 Task: Enable the video filter "High-Quality 3D Denoiser filter" in the video filter module.
Action: Mouse moved to (115, 15)
Screenshot: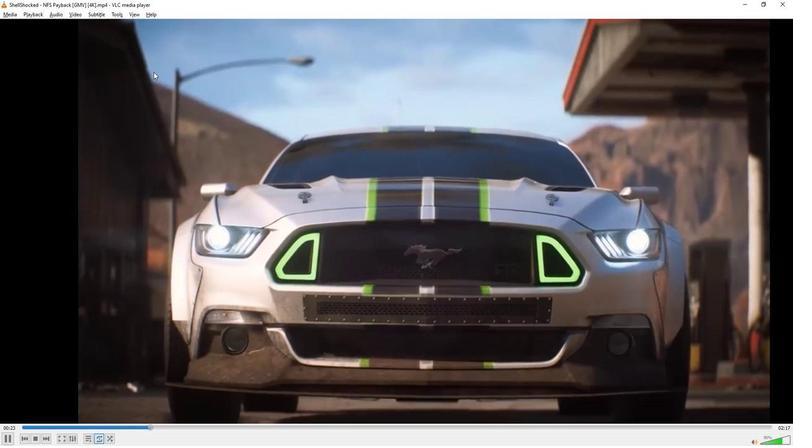 
Action: Mouse pressed left at (115, 15)
Screenshot: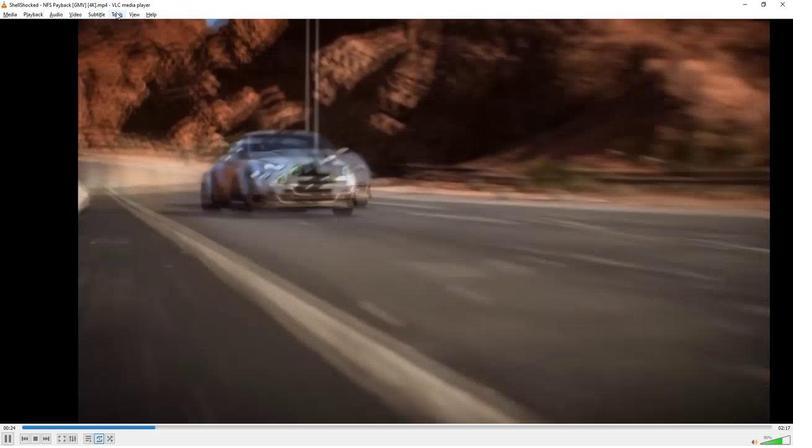 
Action: Mouse moved to (137, 114)
Screenshot: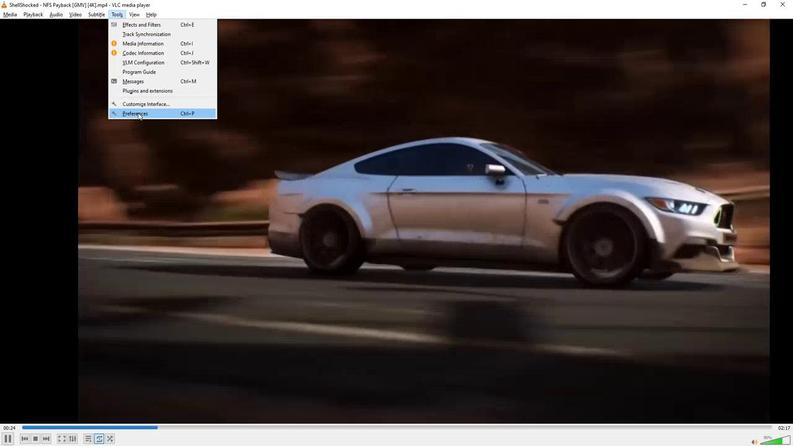
Action: Mouse pressed left at (137, 114)
Screenshot: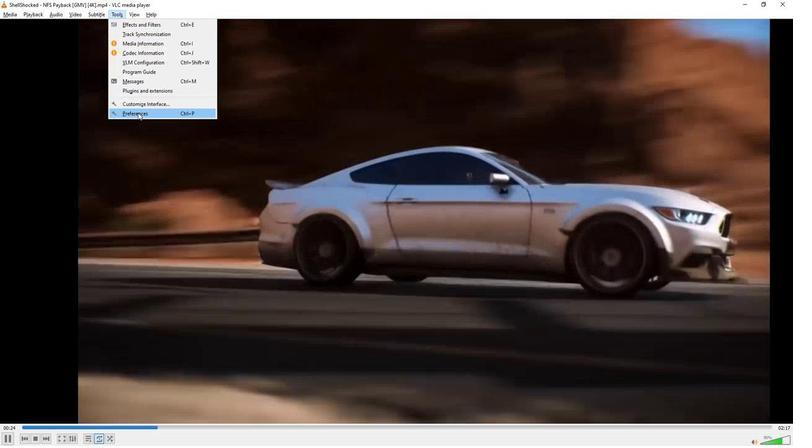 
Action: Mouse moved to (220, 305)
Screenshot: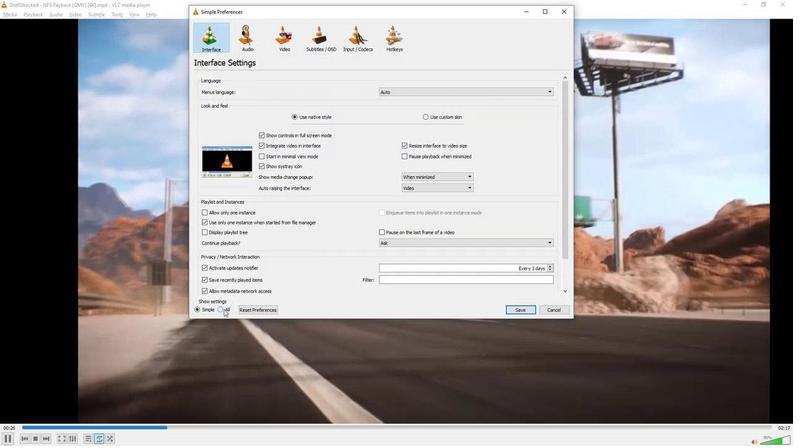 
Action: Mouse pressed left at (220, 305)
Screenshot: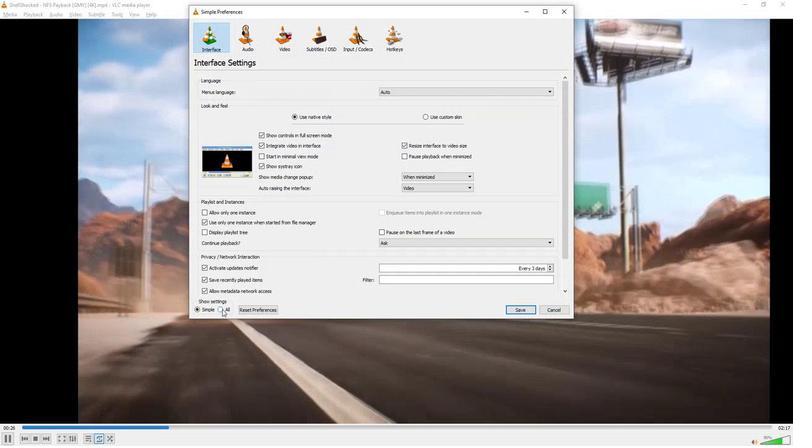 
Action: Mouse moved to (255, 233)
Screenshot: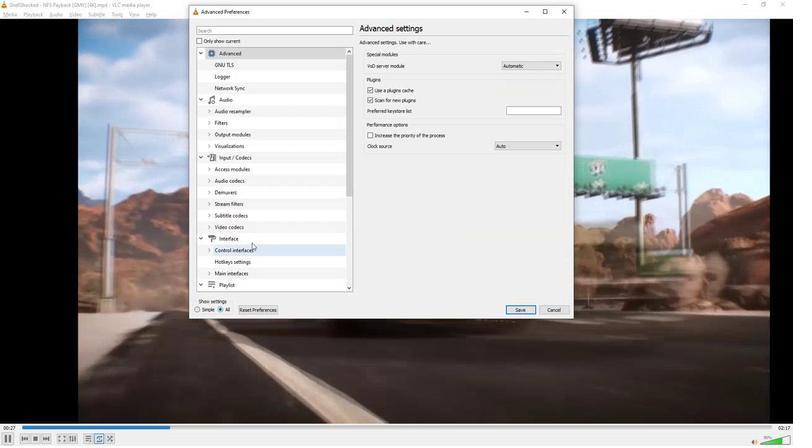 
Action: Mouse scrolled (255, 233) with delta (0, 0)
Screenshot: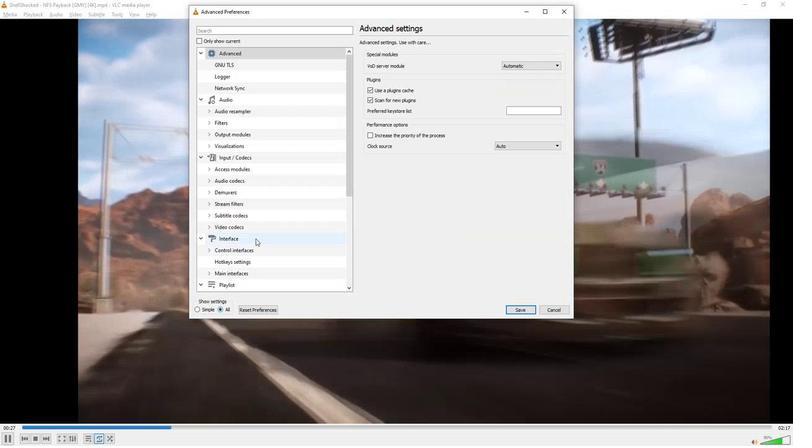 
Action: Mouse scrolled (255, 233) with delta (0, 0)
Screenshot: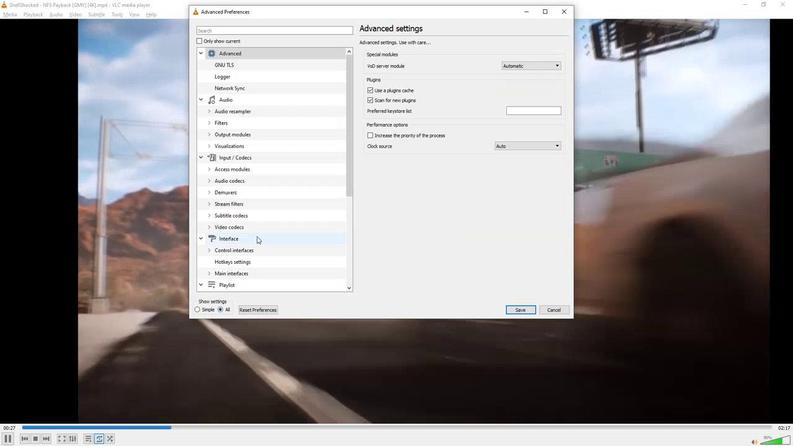
Action: Mouse scrolled (255, 233) with delta (0, 0)
Screenshot: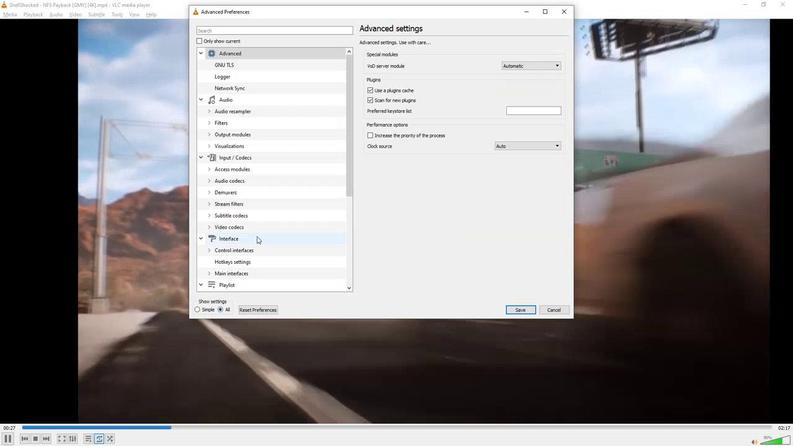 
Action: Mouse scrolled (255, 233) with delta (0, 0)
Screenshot: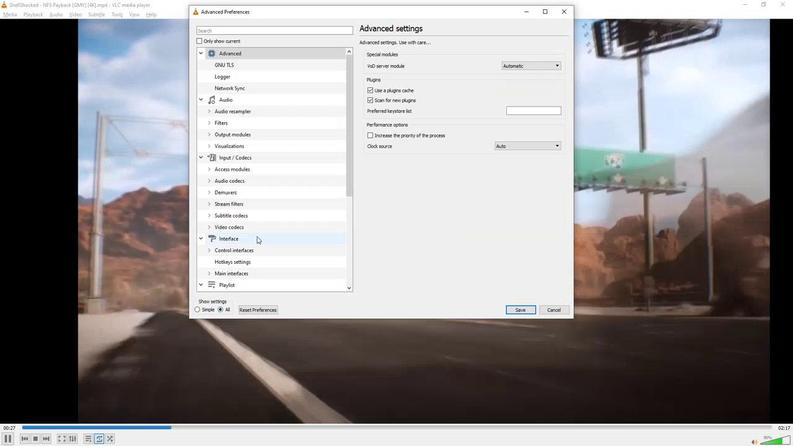 
Action: Mouse scrolled (255, 233) with delta (0, 0)
Screenshot: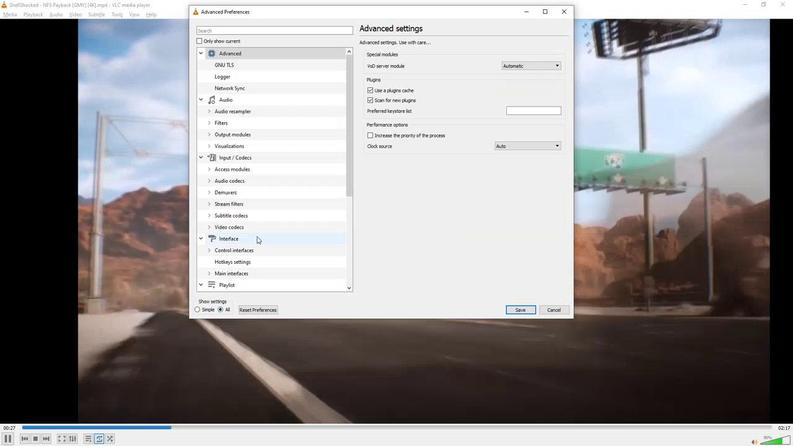 
Action: Mouse scrolled (255, 233) with delta (0, 0)
Screenshot: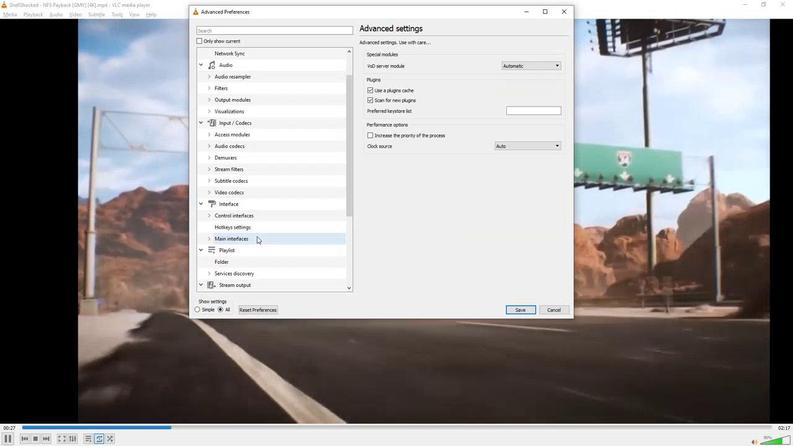 
Action: Mouse scrolled (255, 233) with delta (0, 0)
Screenshot: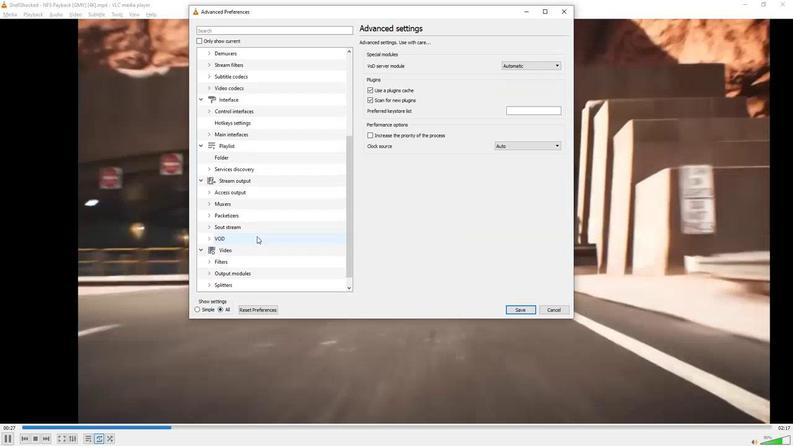 
Action: Mouse scrolled (255, 233) with delta (0, 0)
Screenshot: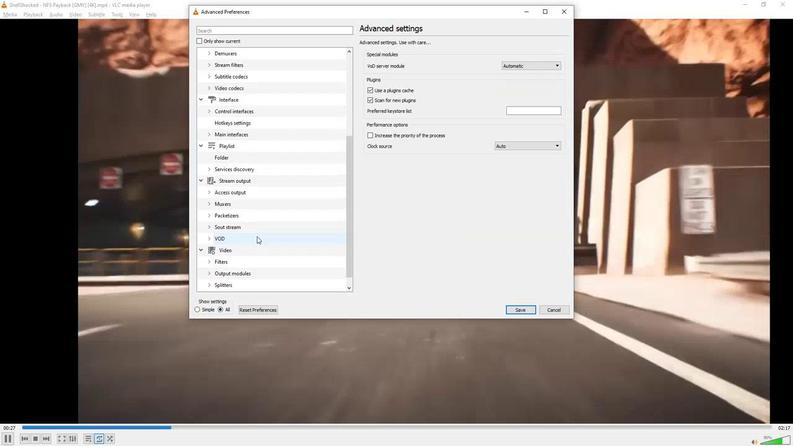 
Action: Mouse moved to (233, 246)
Screenshot: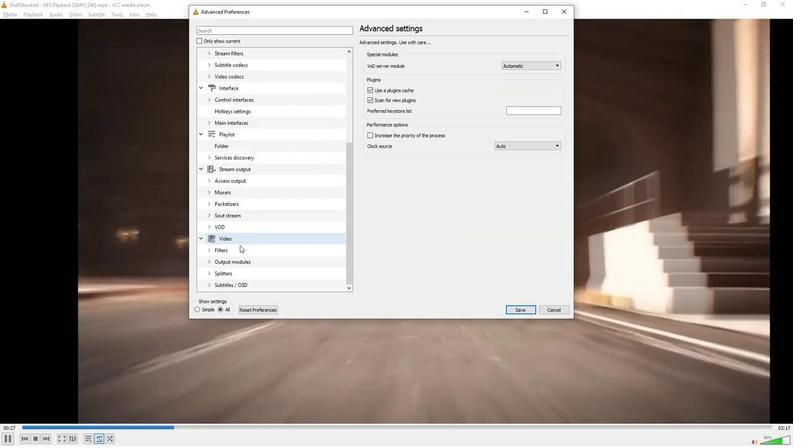 
Action: Mouse pressed left at (233, 246)
Screenshot: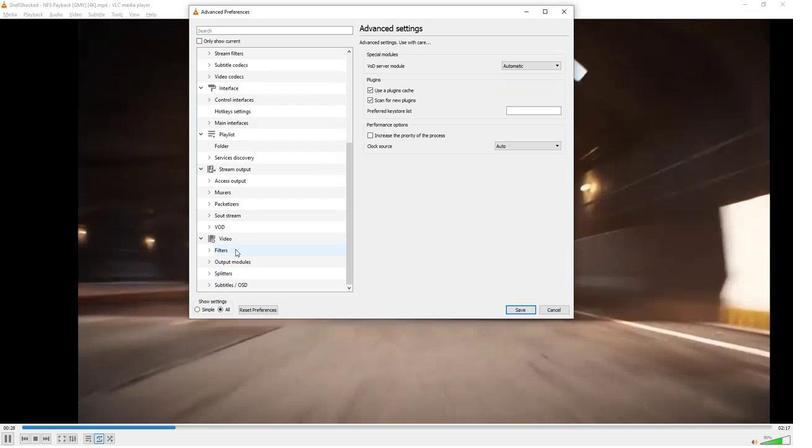 
Action: Mouse moved to (367, 153)
Screenshot: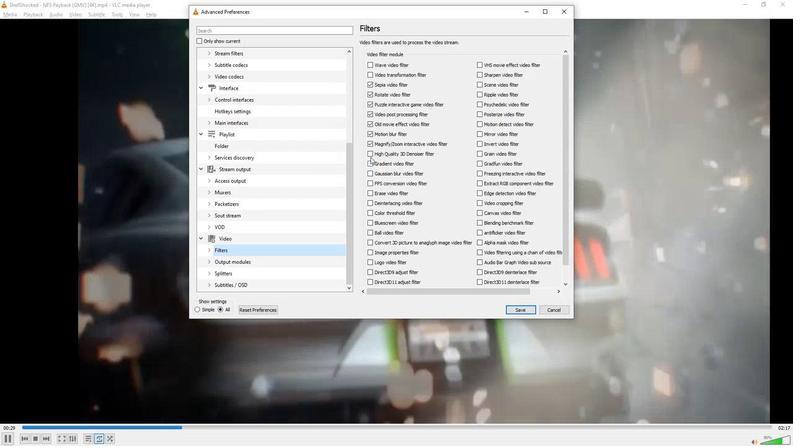
Action: Mouse pressed left at (367, 153)
Screenshot: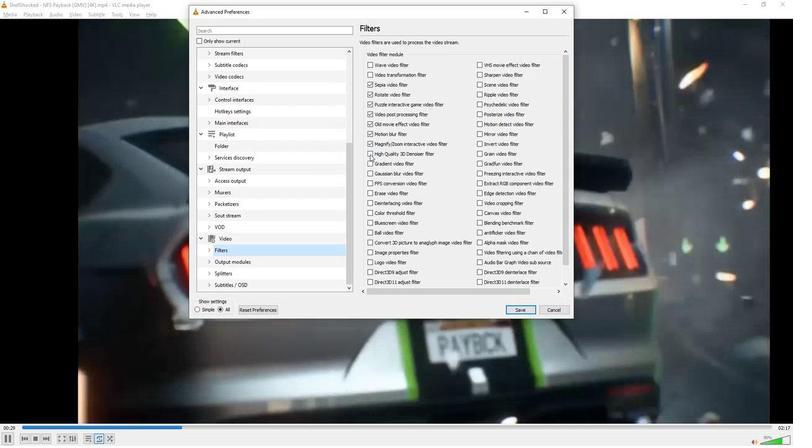 
Action: Mouse moved to (356, 192)
Screenshot: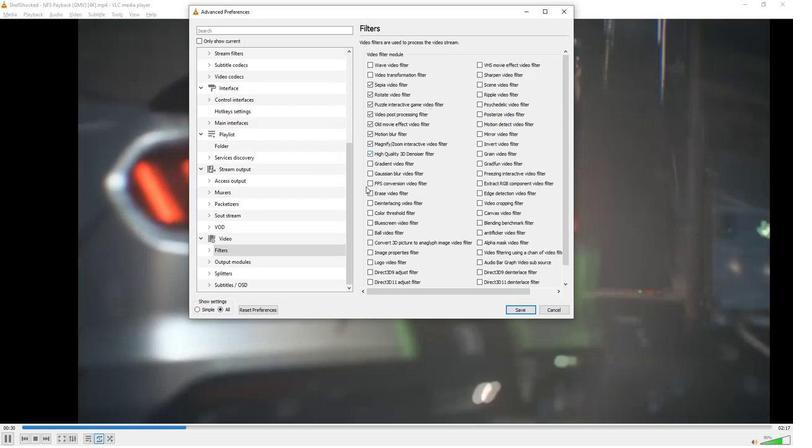 
